Task: Create in the project TranceTech in Backlog an issue 'Integrate a new social media sharing feature into an existing website to increase brand awareness and customer engagement', assign it to team member softage.3@softage.net and change the status to IN PROGRESS.
Action: Mouse moved to (207, 56)
Screenshot: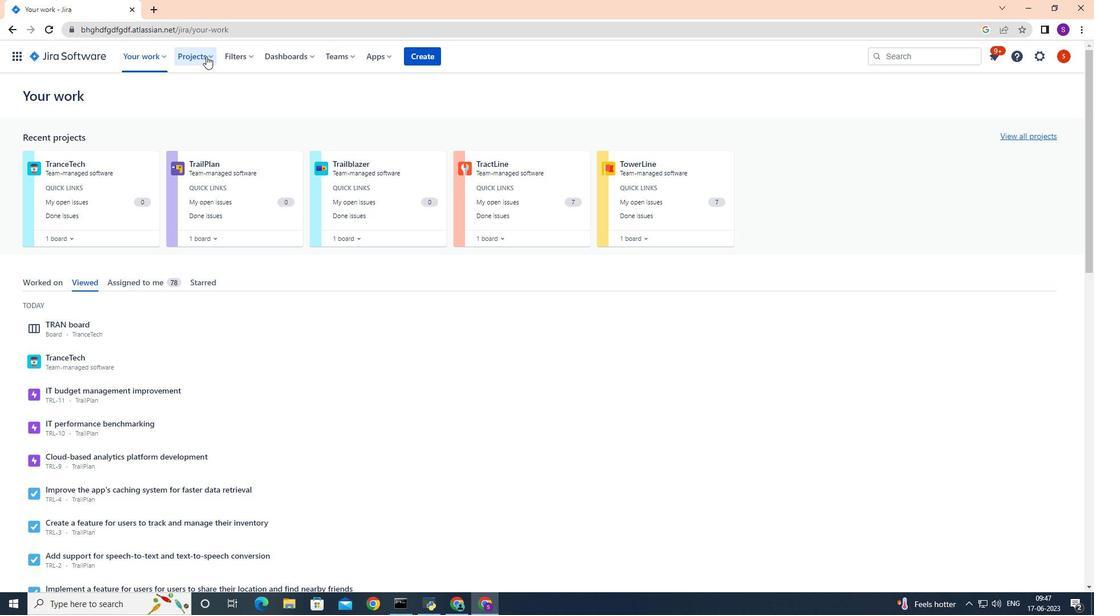 
Action: Mouse pressed left at (207, 56)
Screenshot: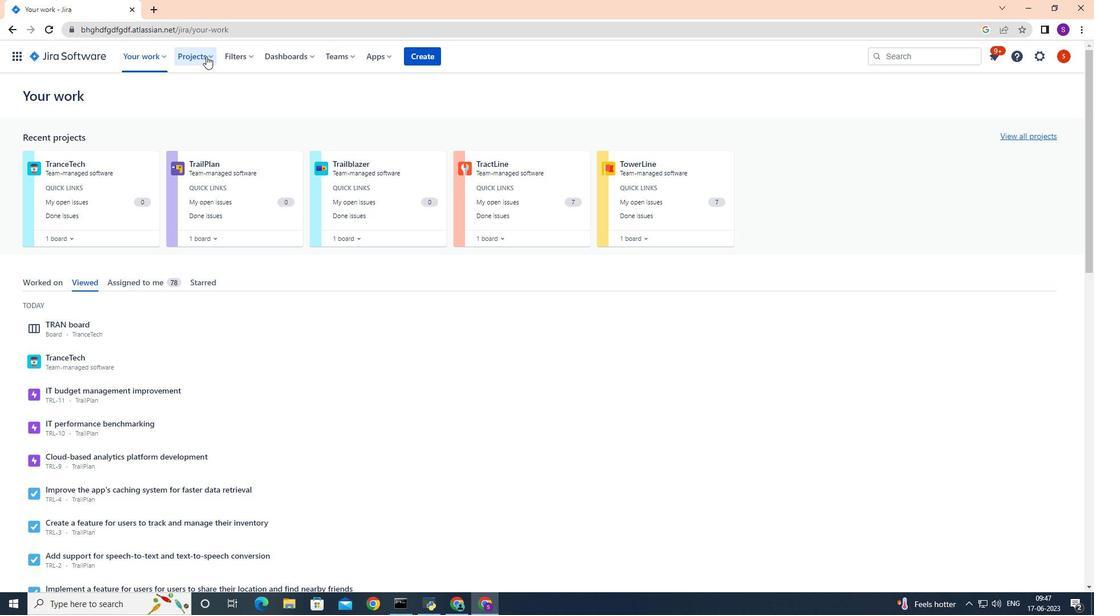 
Action: Mouse moved to (221, 104)
Screenshot: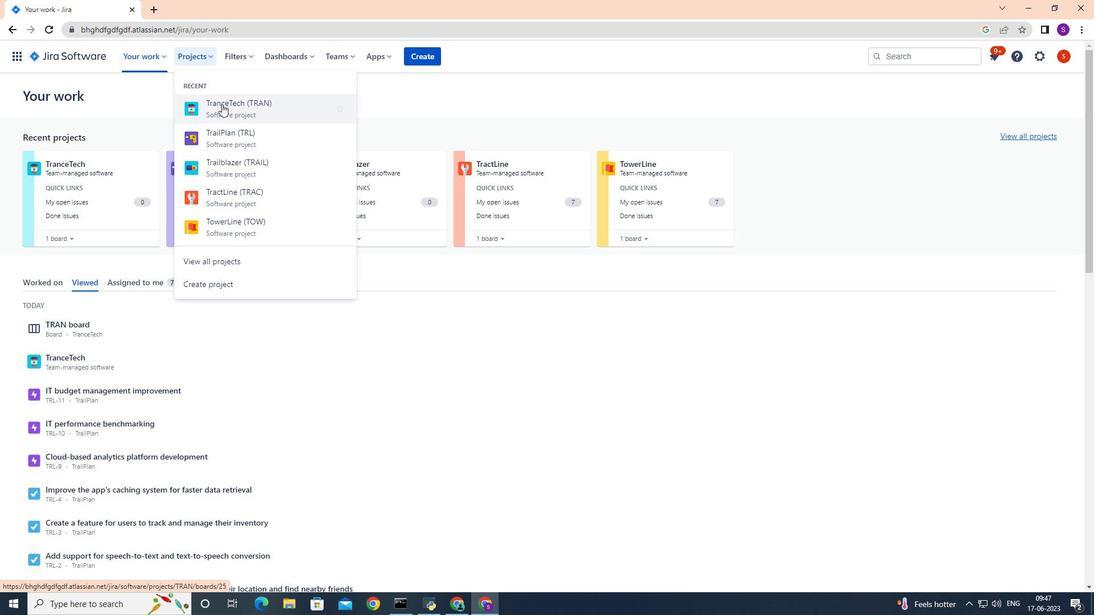 
Action: Mouse pressed left at (221, 104)
Screenshot: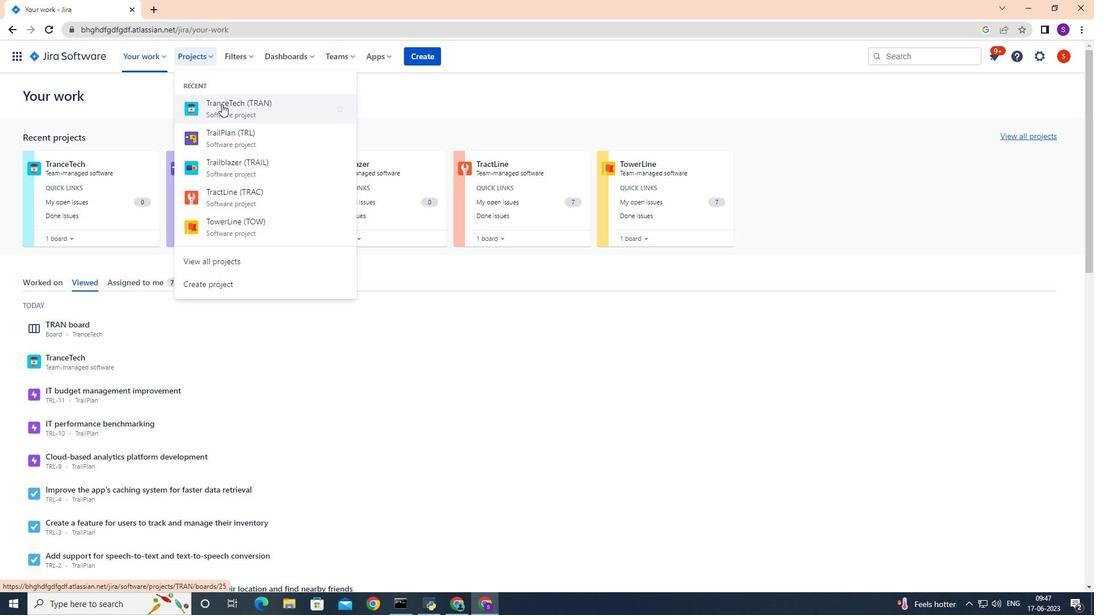 
Action: Mouse moved to (78, 173)
Screenshot: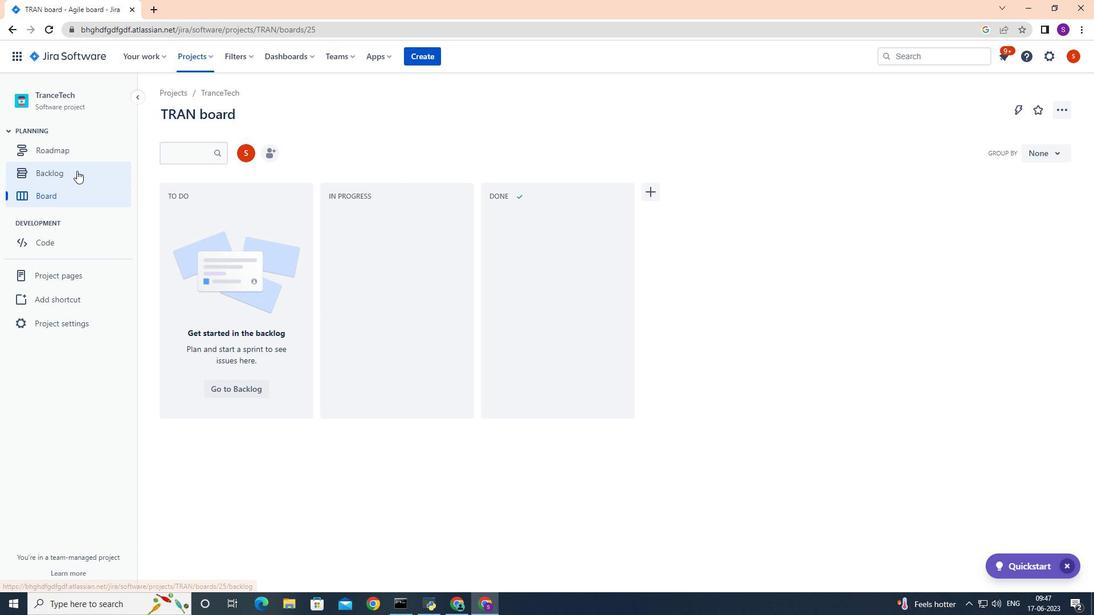 
Action: Mouse pressed left at (78, 173)
Screenshot: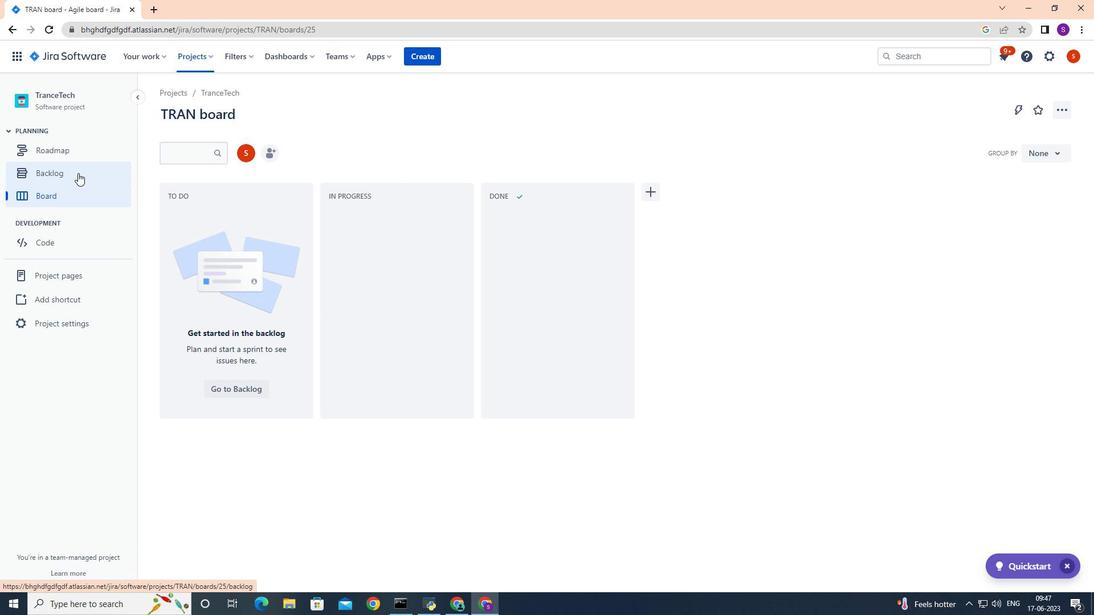 
Action: Mouse moved to (212, 226)
Screenshot: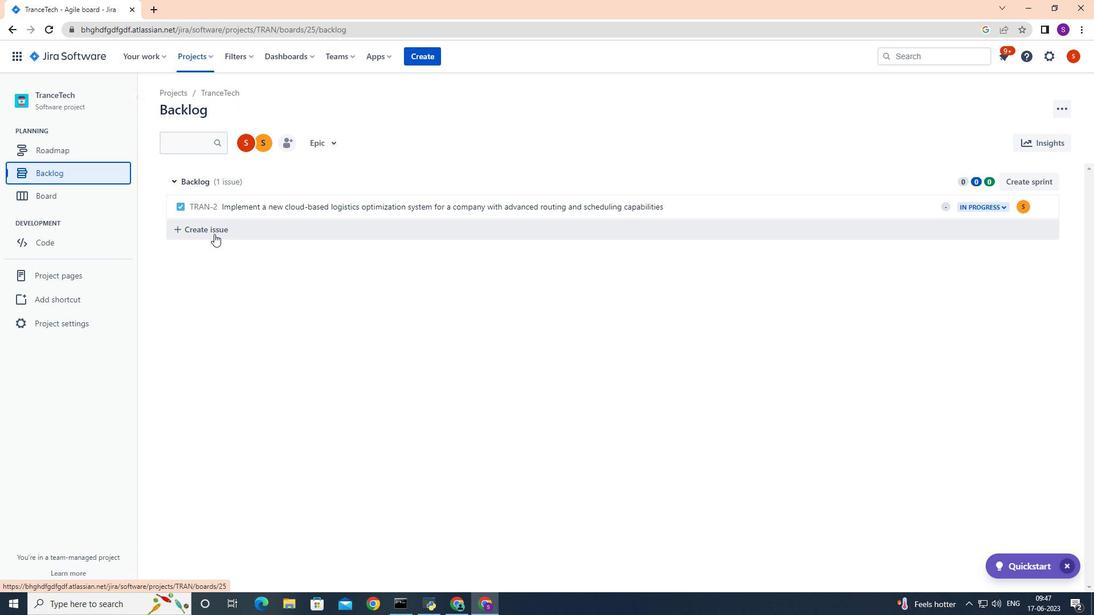 
Action: Mouse pressed left at (212, 226)
Screenshot: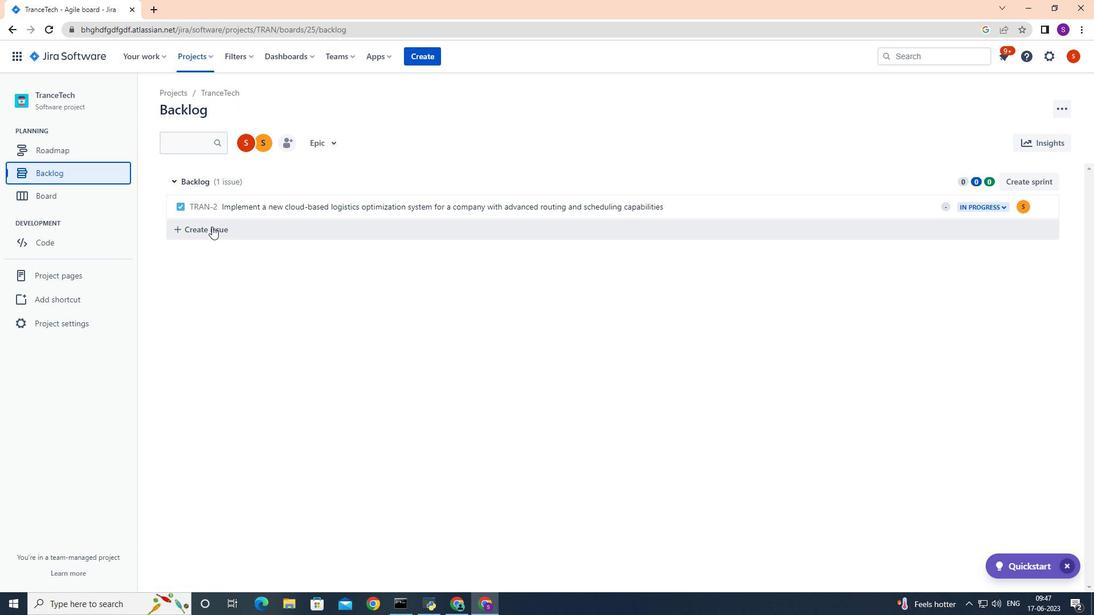
Action: Mouse moved to (207, 228)
Screenshot: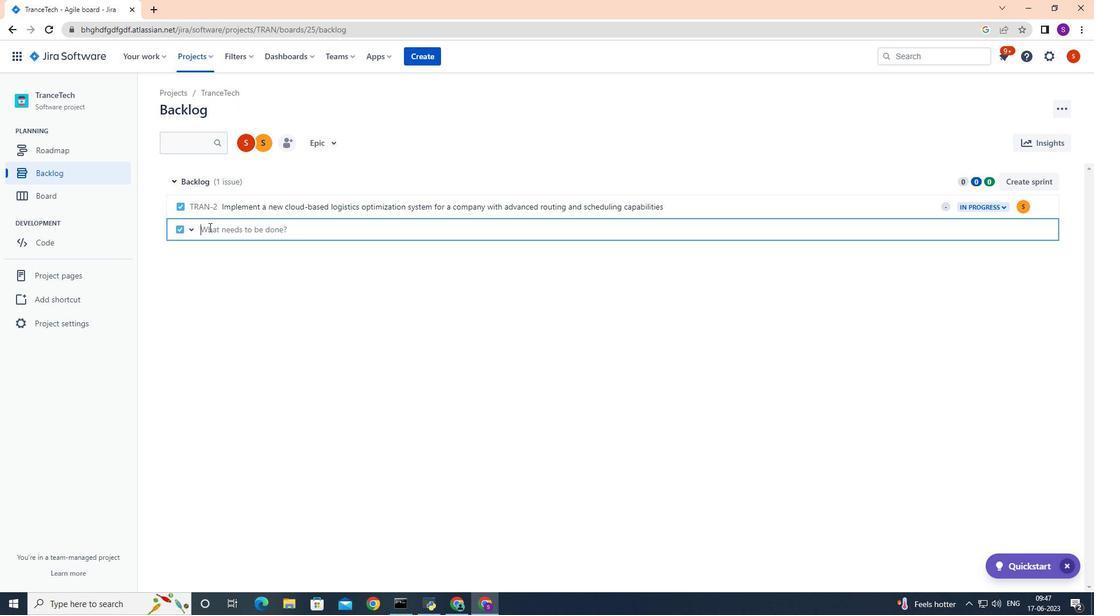 
Action: Key pressed <Key.caps_lock>INTE<Key.backspace><Key.backspace><Key.backspace><Key.caps_lock>ntergrate<Key.space><Key.backspace><Key.backspace><Key.backspace><Key.backspace>
Screenshot: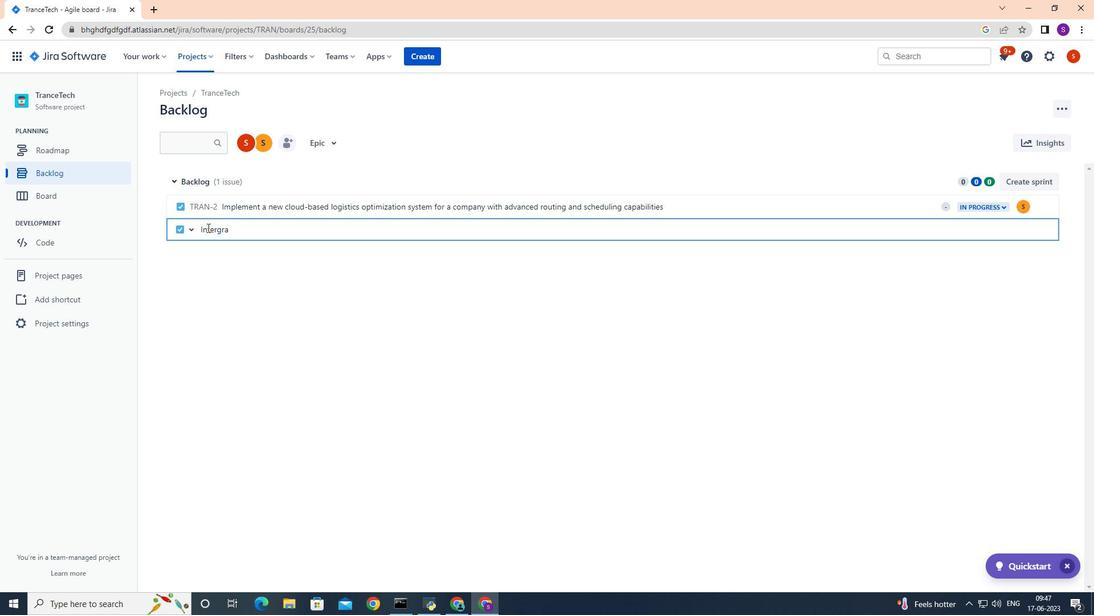 
Action: Mouse moved to (281, 267)
Screenshot: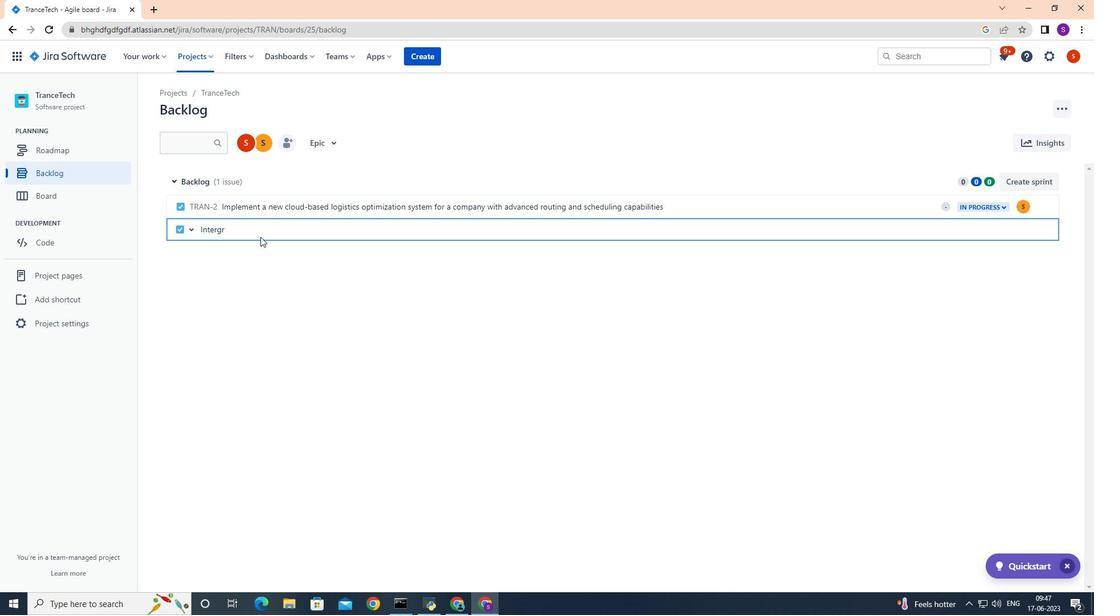 
Action: Key pressed <Key.backspace><Key.backspace><Key.backspace><Key.backspace>egrate<Key.space>a<Key.space>new<Key.space>social<Key.space>media<Key.space>sharing<Key.space>feature<Key.space>into<Key.space>an<Key.space>existing<Key.space>website<Key.space>to<Key.space>increase<Key.space>brand<Key.space>awae<Key.backspace>reness<Key.space>and<Key.space>customer<Key.space>engagement<Key.space><Key.backspace><Key.enter>
Screenshot: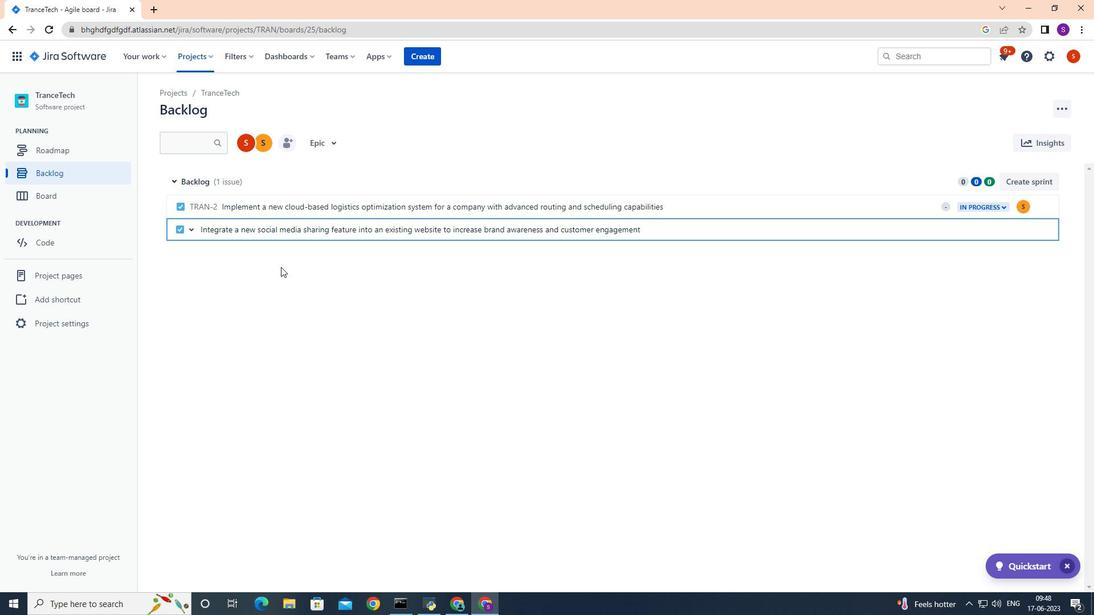 
Action: Mouse moved to (1020, 229)
Screenshot: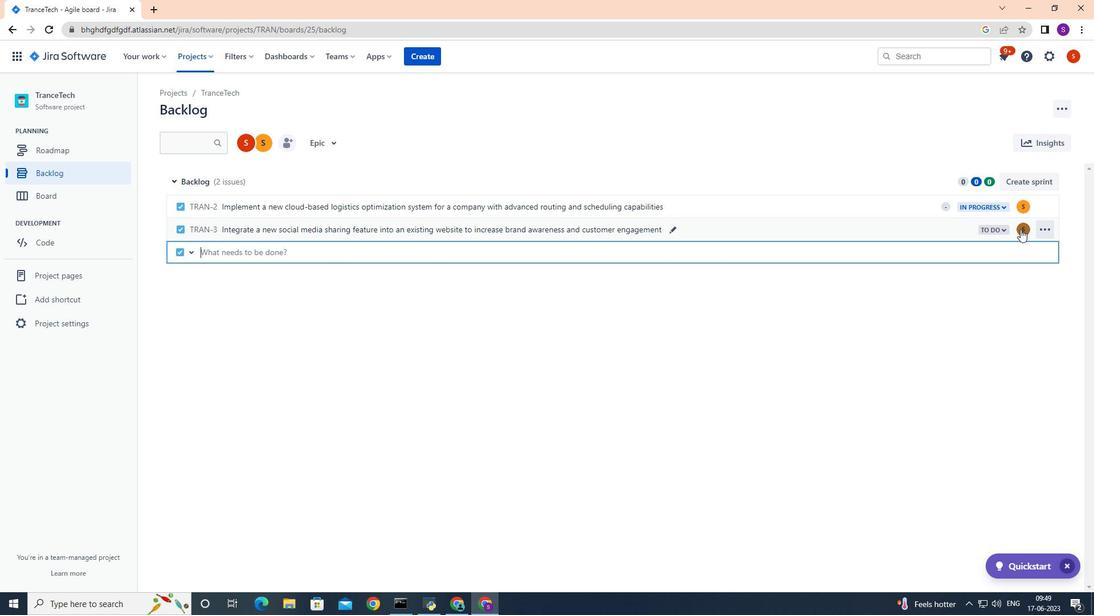 
Action: Mouse pressed left at (1020, 229)
Screenshot: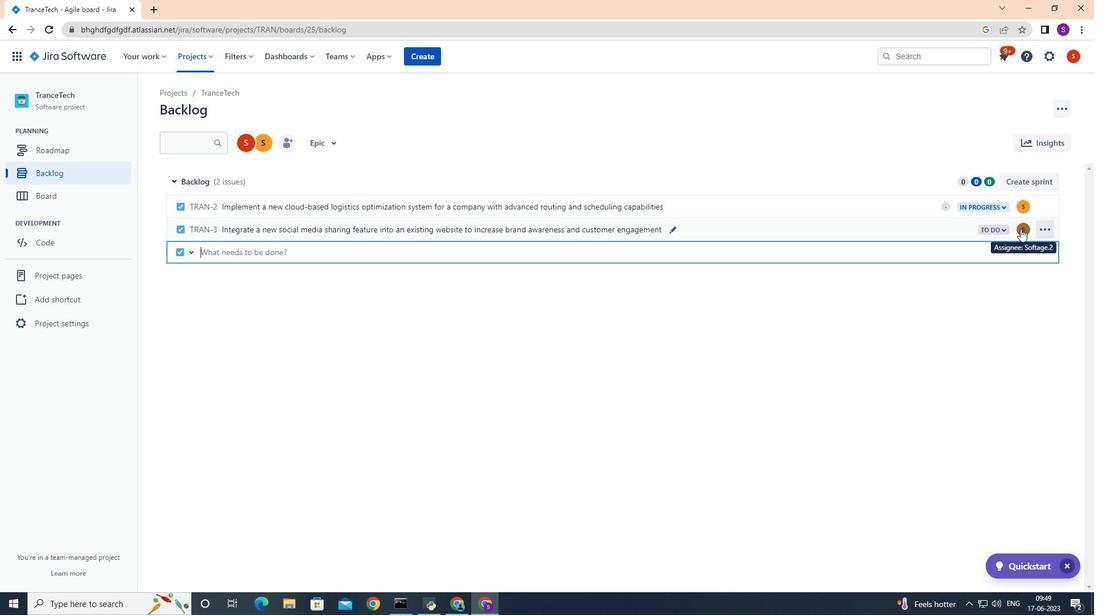
Action: Mouse moved to (1019, 229)
Screenshot: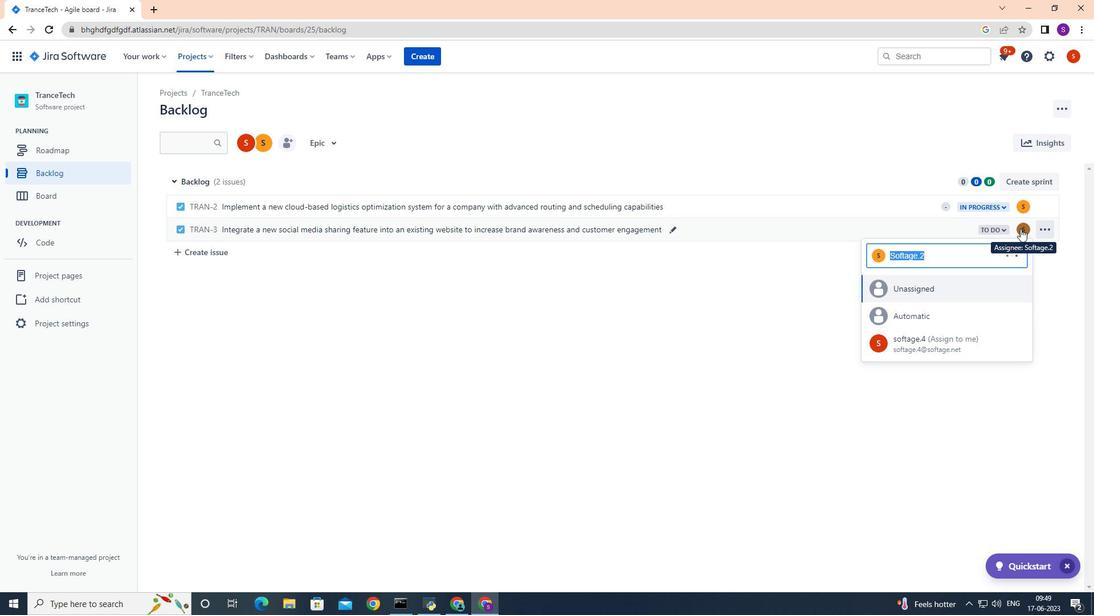 
Action: Key pressed softage.3
Screenshot: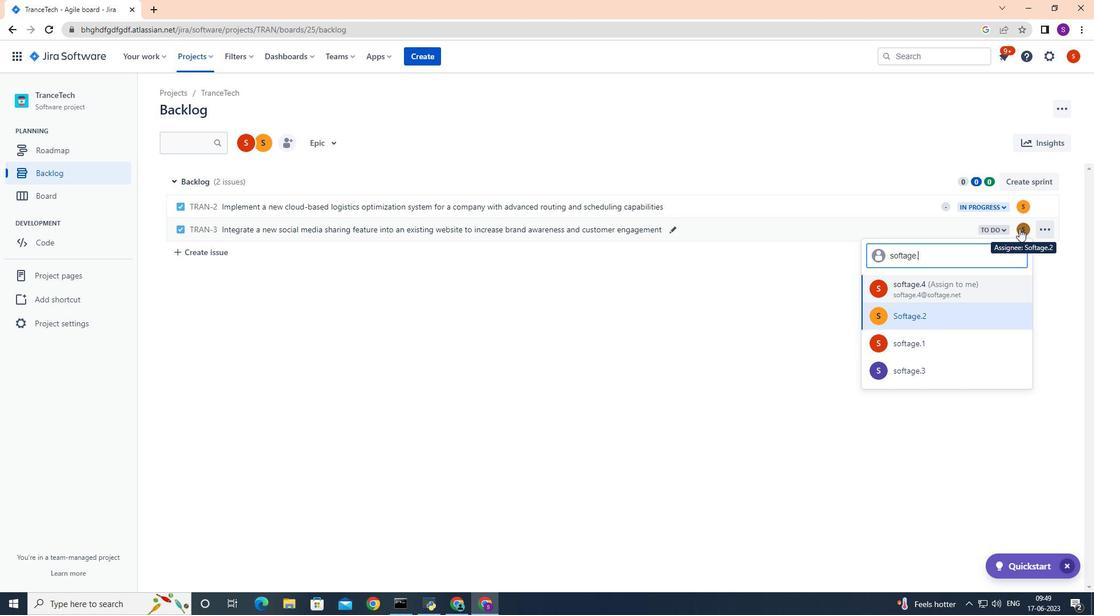 
Action: Mouse moved to (919, 318)
Screenshot: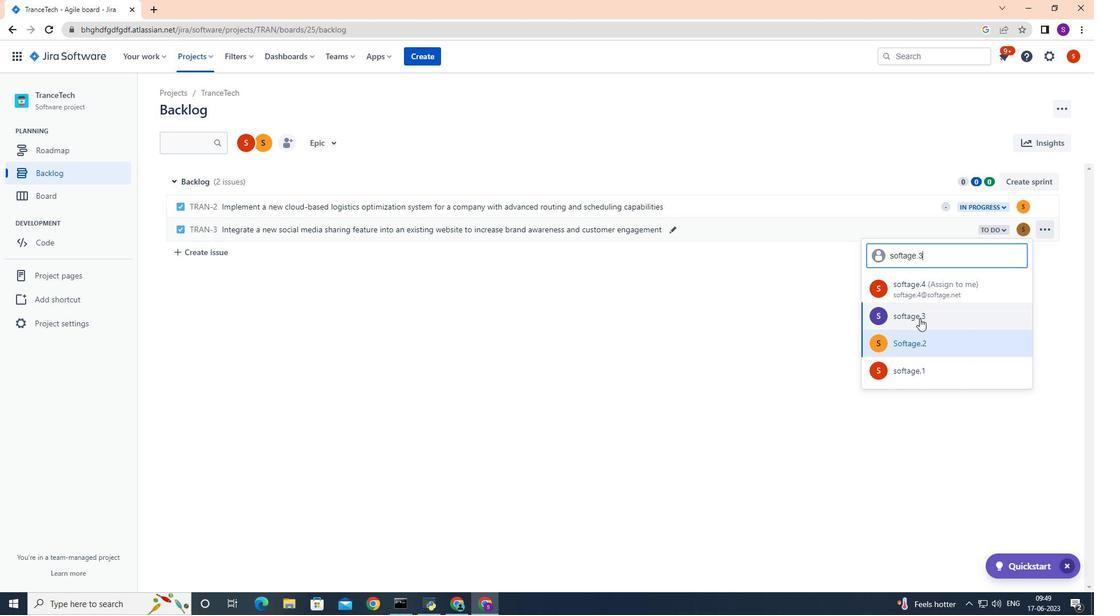 
Action: Mouse pressed left at (919, 318)
Screenshot: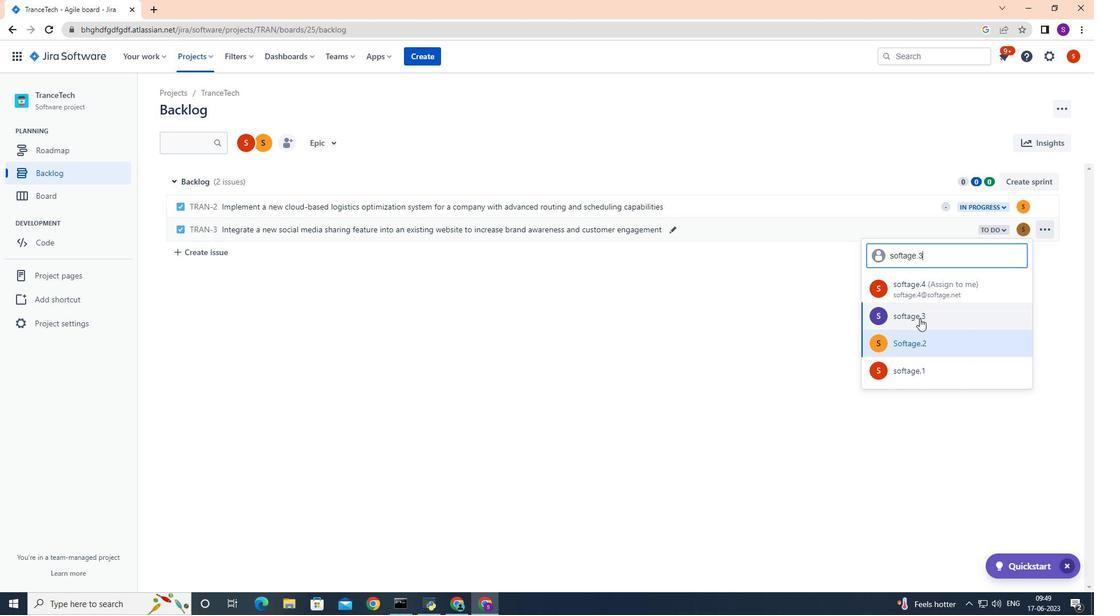 
Action: Mouse moved to (997, 228)
Screenshot: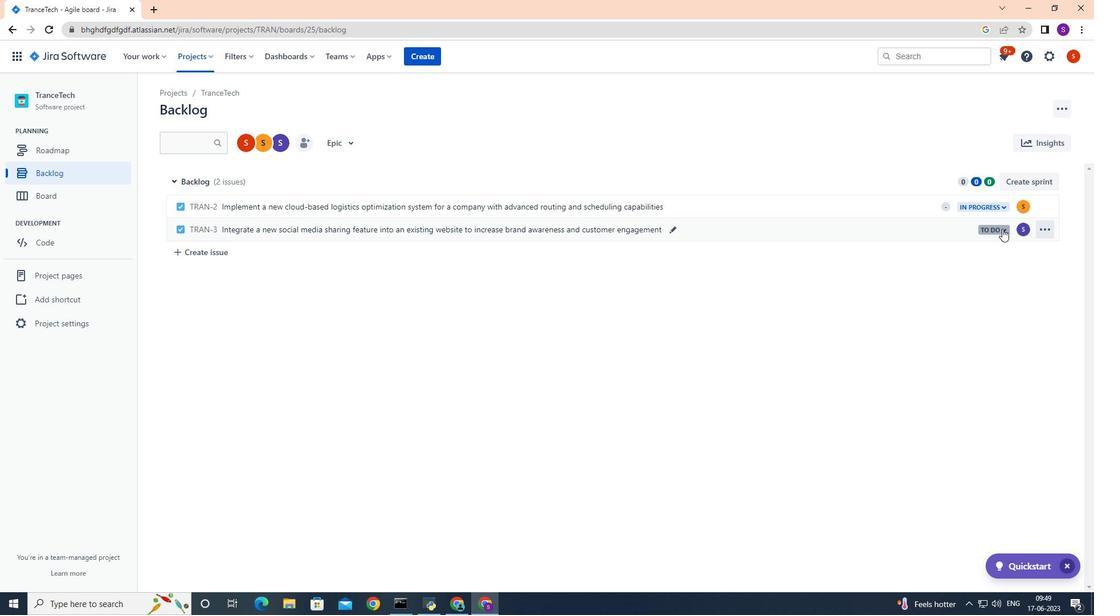 
Action: Mouse pressed left at (997, 228)
Screenshot: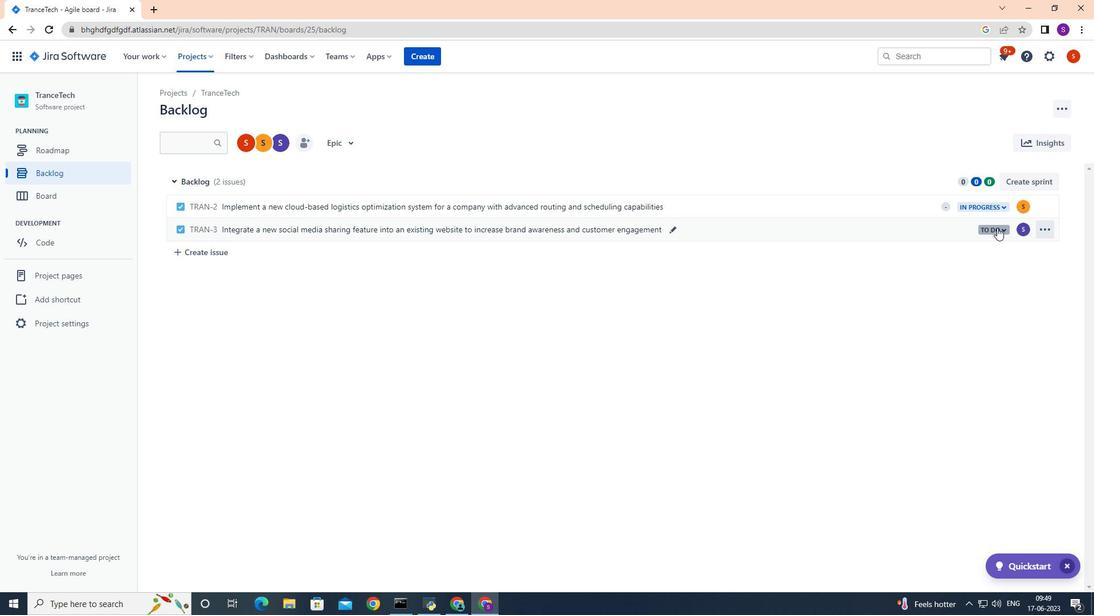 
Action: Mouse moved to (953, 251)
Screenshot: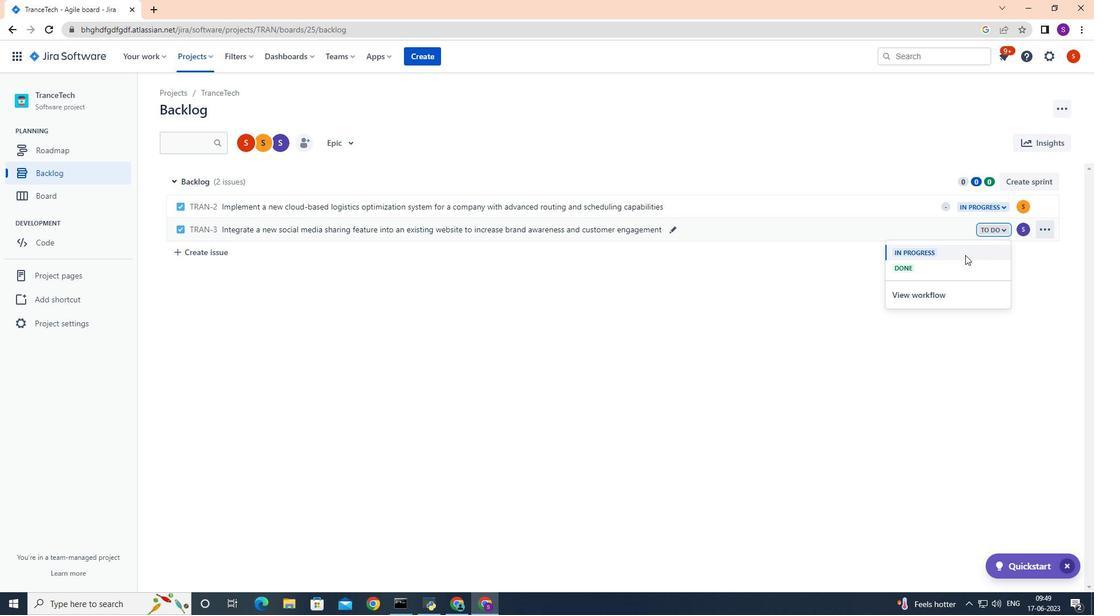 
Action: Mouse pressed left at (953, 251)
Screenshot: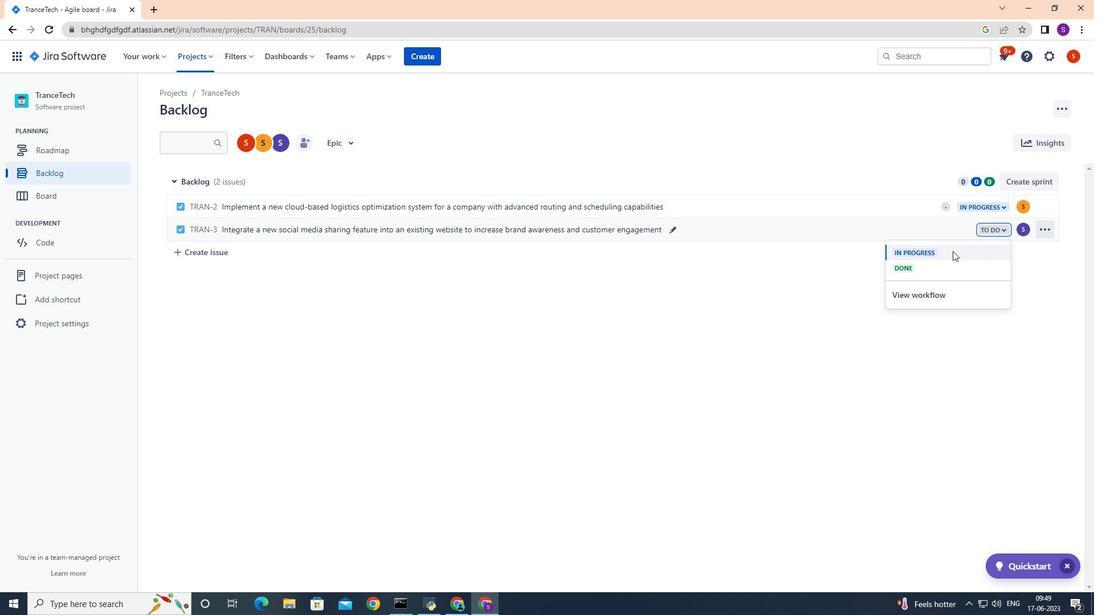 
Action: Mouse moved to (807, 326)
Screenshot: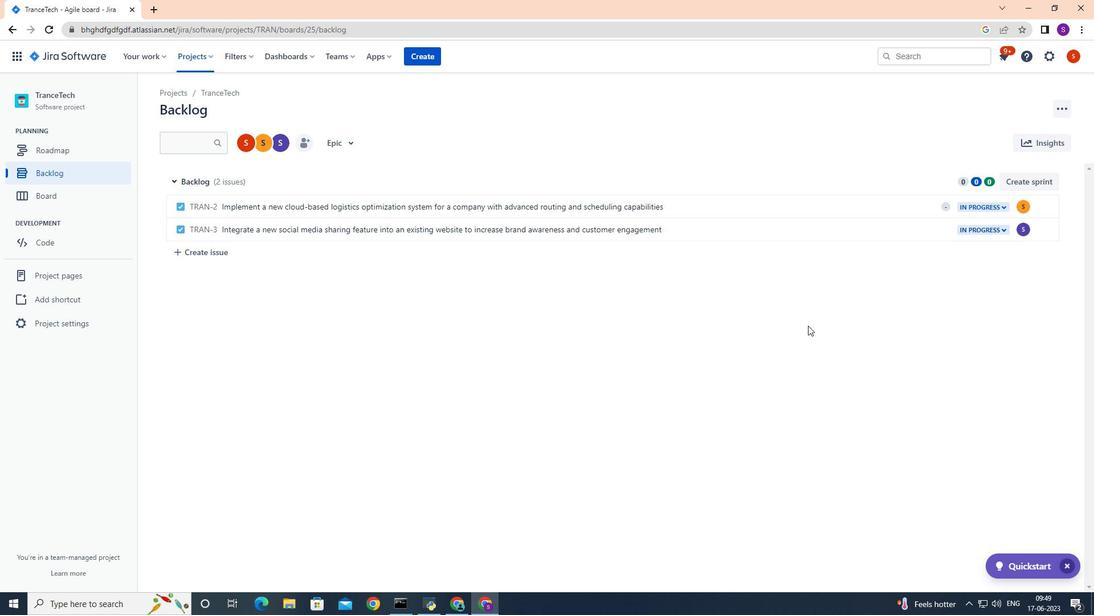
